 Task: Add a field from the Popular template Effort Level a blank project AppWave
Action: Mouse moved to (55, 260)
Screenshot: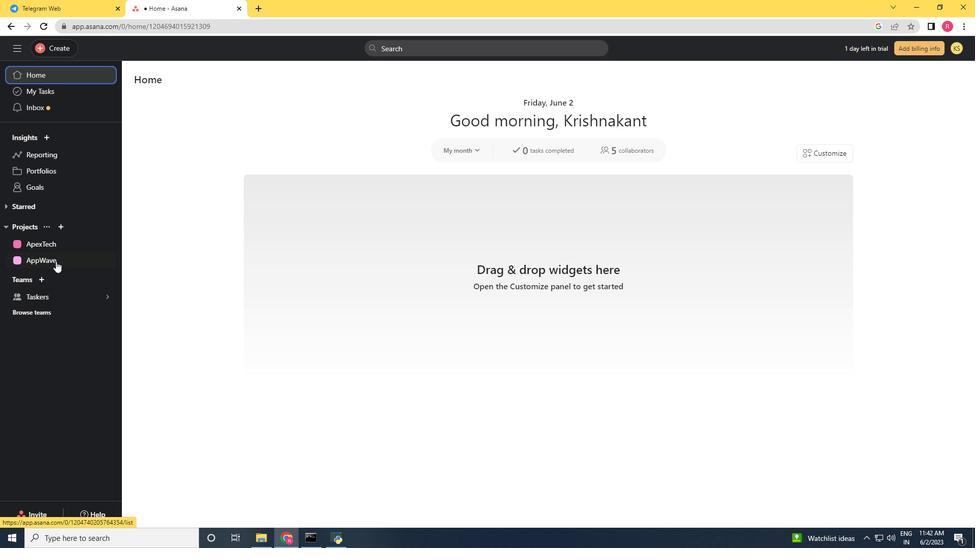 
Action: Mouse pressed left at (55, 260)
Screenshot: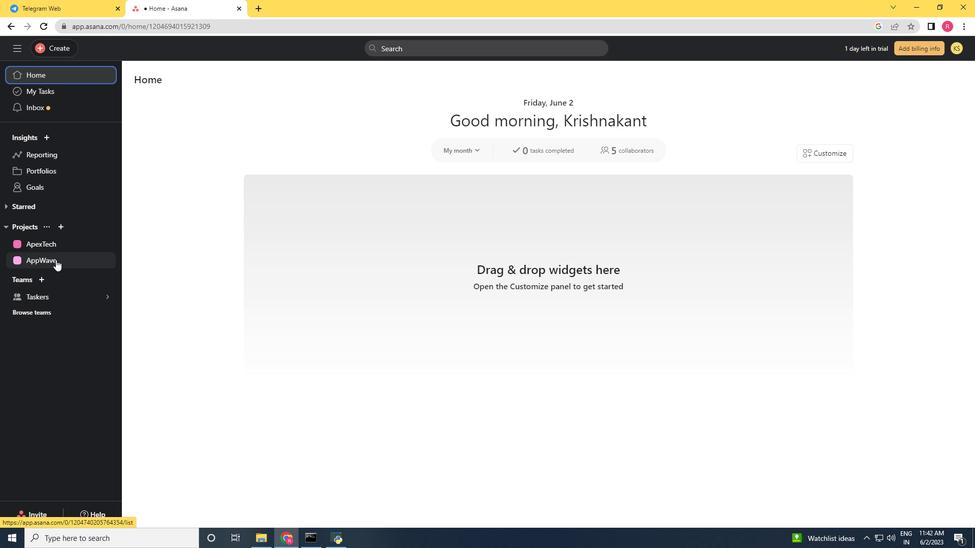 
Action: Mouse moved to (931, 86)
Screenshot: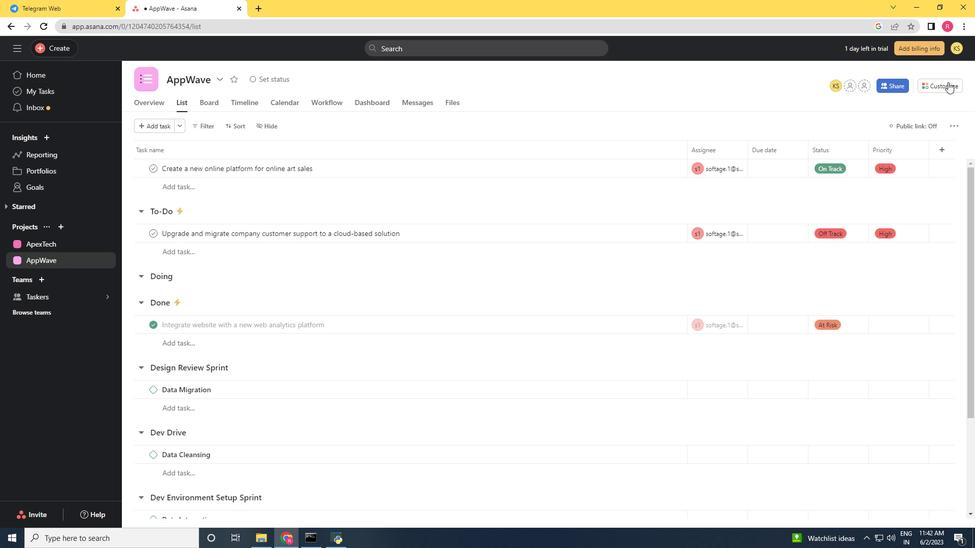 
Action: Mouse pressed left at (931, 86)
Screenshot: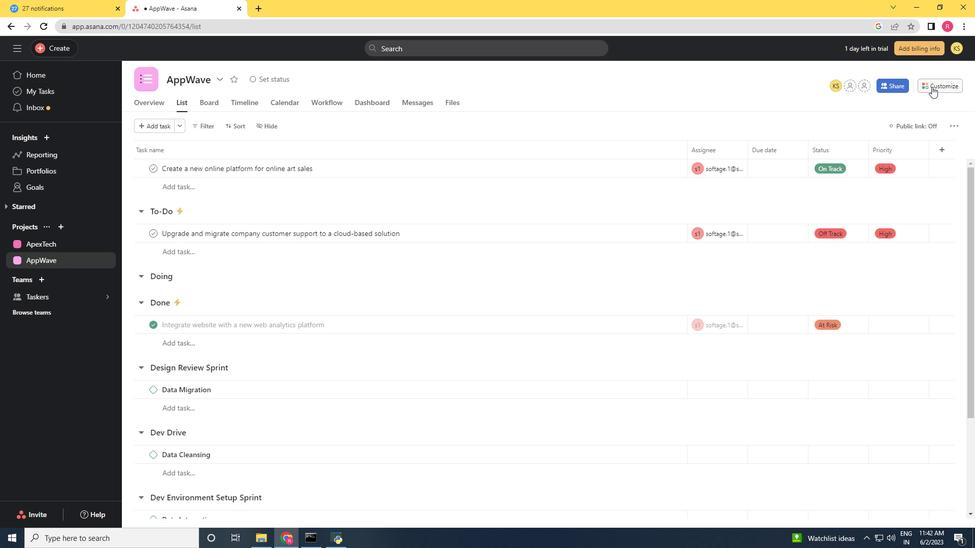 
Action: Mouse moved to (818, 204)
Screenshot: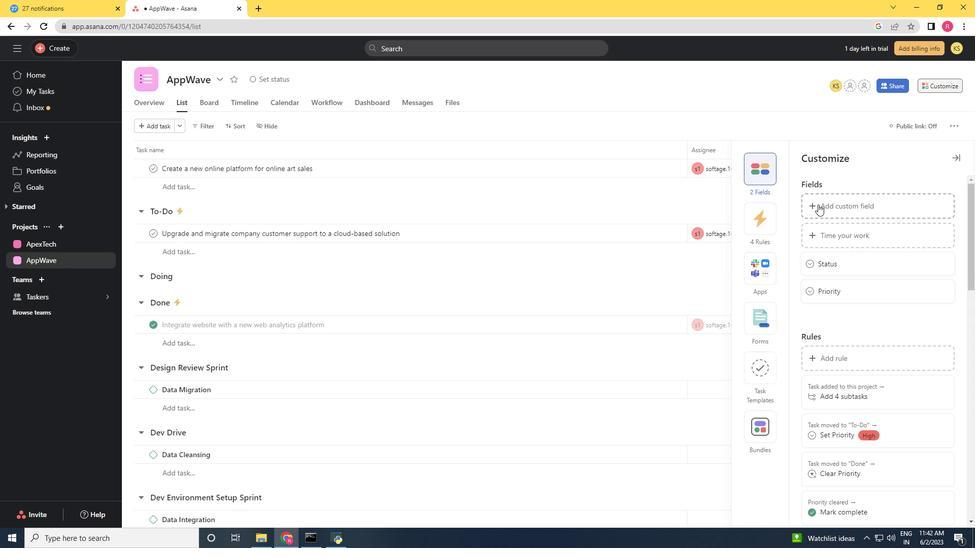 
Action: Mouse pressed left at (818, 204)
Screenshot: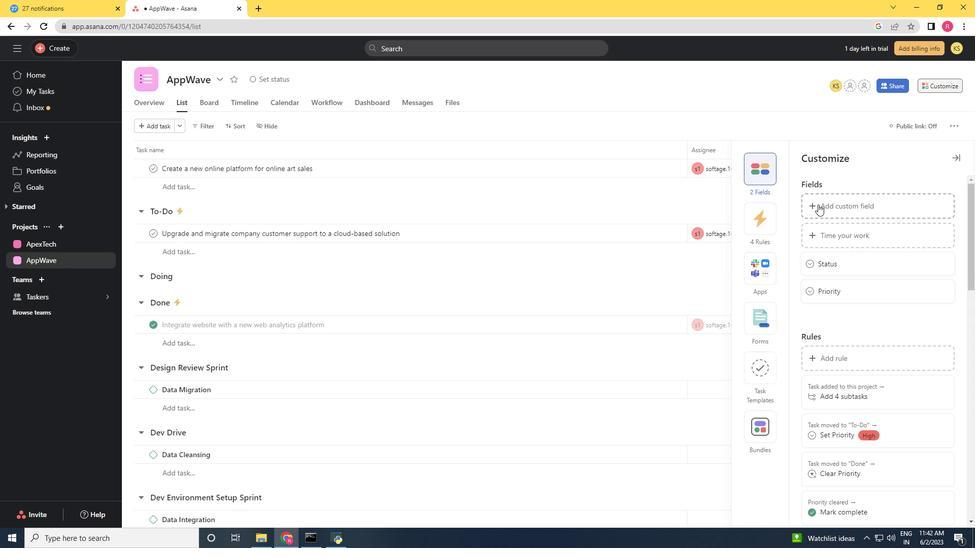 
Action: Mouse moved to (466, 237)
Screenshot: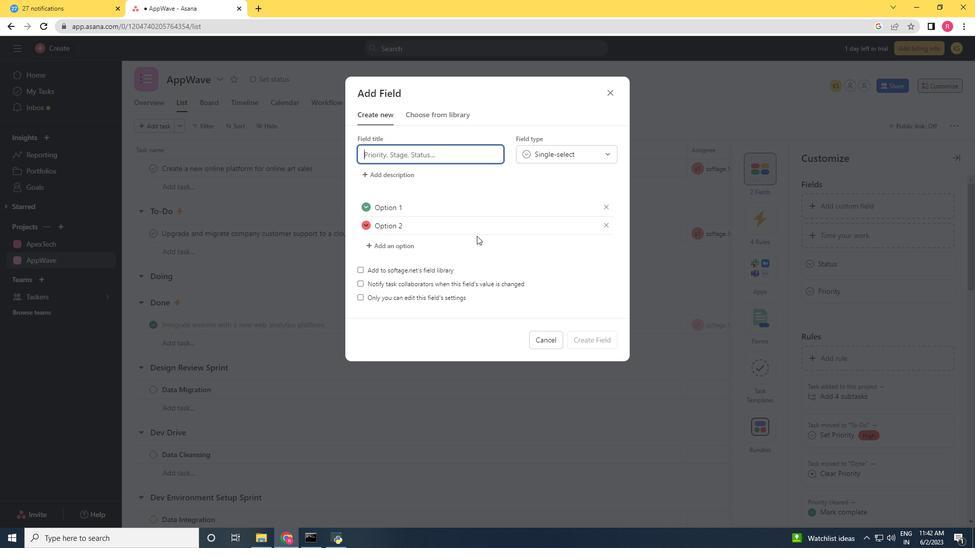 
Action: Key pressed <Key.shift>Effort<Key.space><Key.shift_r>Level
Screenshot: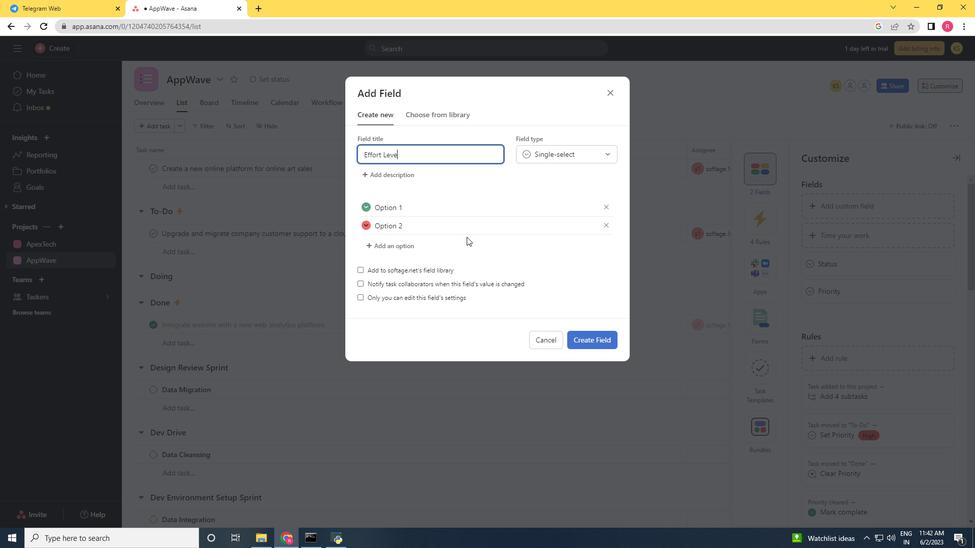 
Action: Mouse moved to (598, 342)
Screenshot: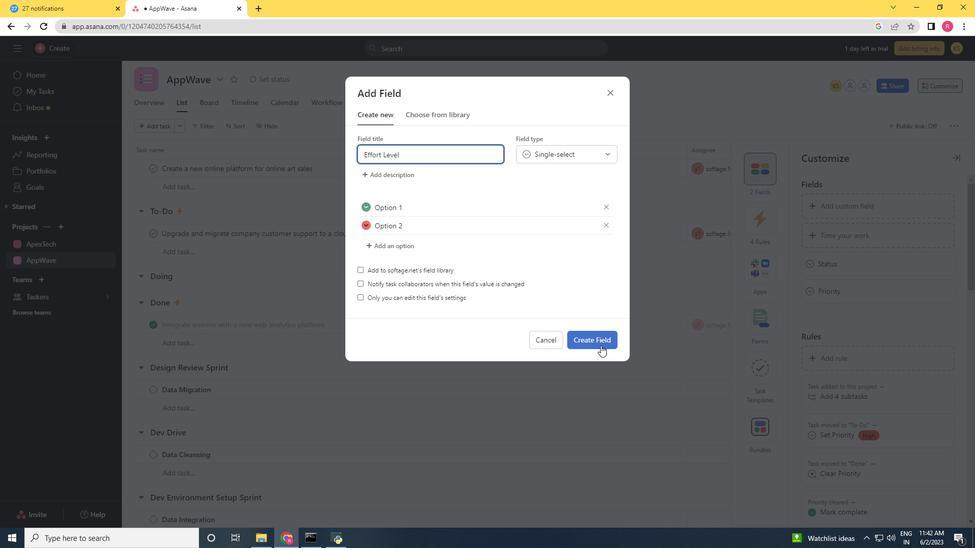 
Action: Mouse pressed left at (598, 342)
Screenshot: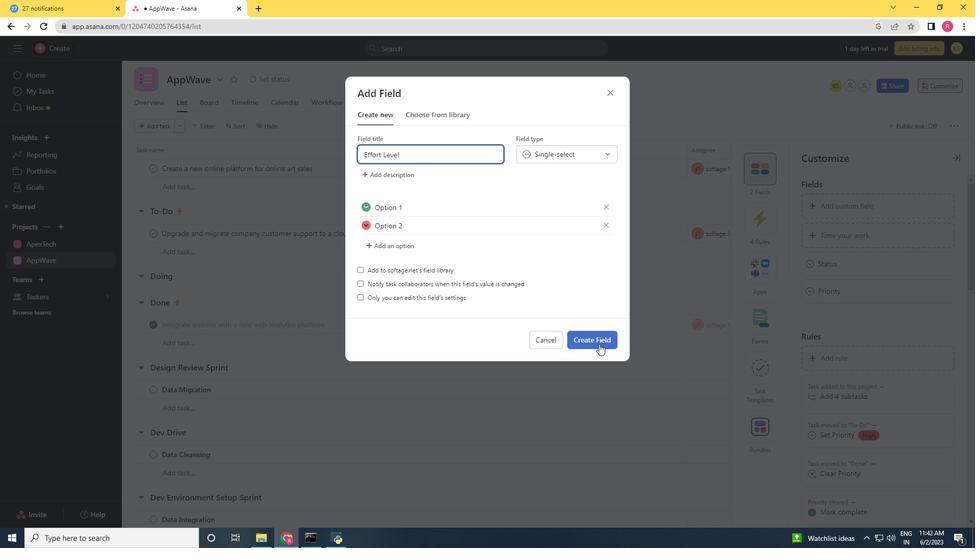 
Action: Mouse moved to (585, 356)
Screenshot: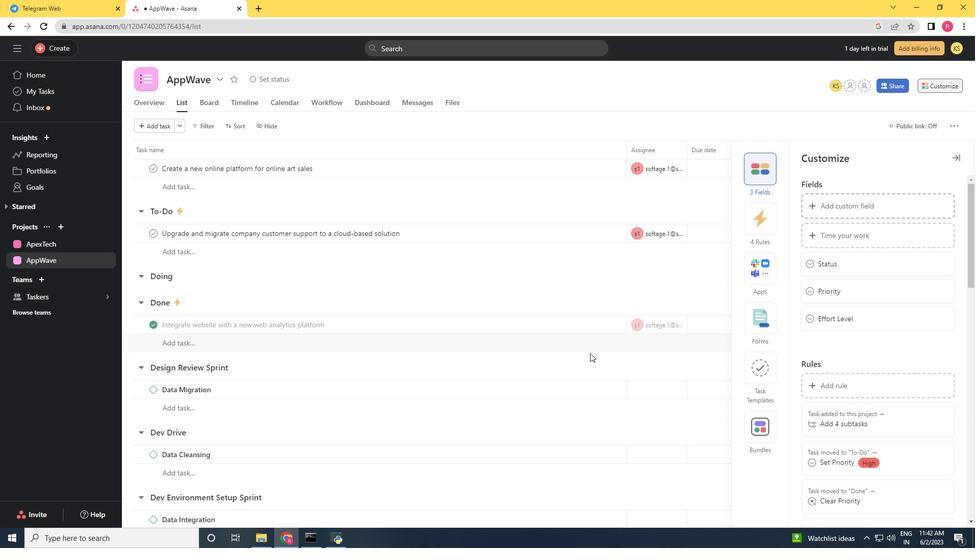 
